 Task: Print a page as onenote (desktop).
Action: Mouse moved to (72, 144)
Screenshot: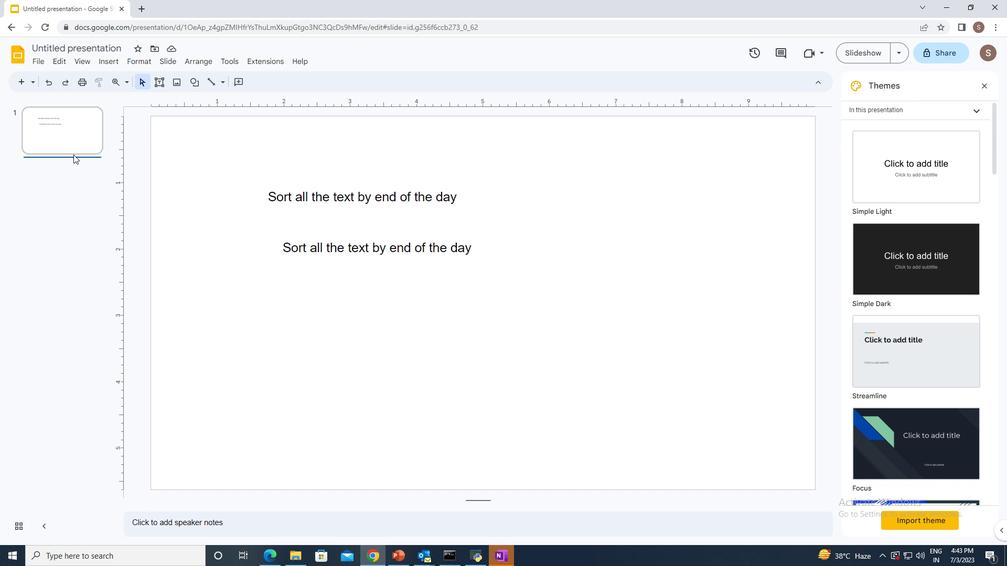 
Action: Mouse pressed left at (72, 144)
Screenshot: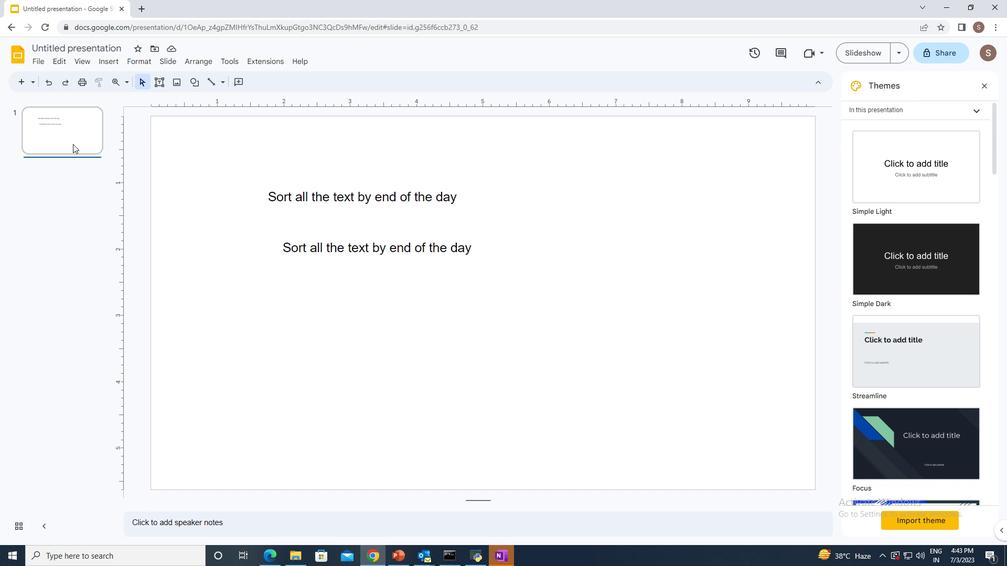 
Action: Mouse moved to (80, 75)
Screenshot: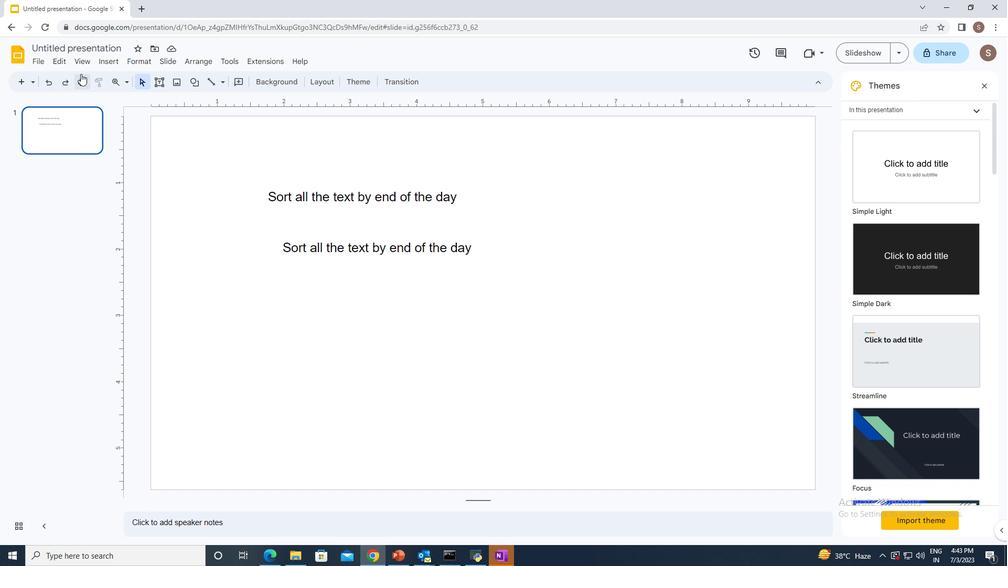 
Action: Mouse pressed left at (80, 75)
Screenshot: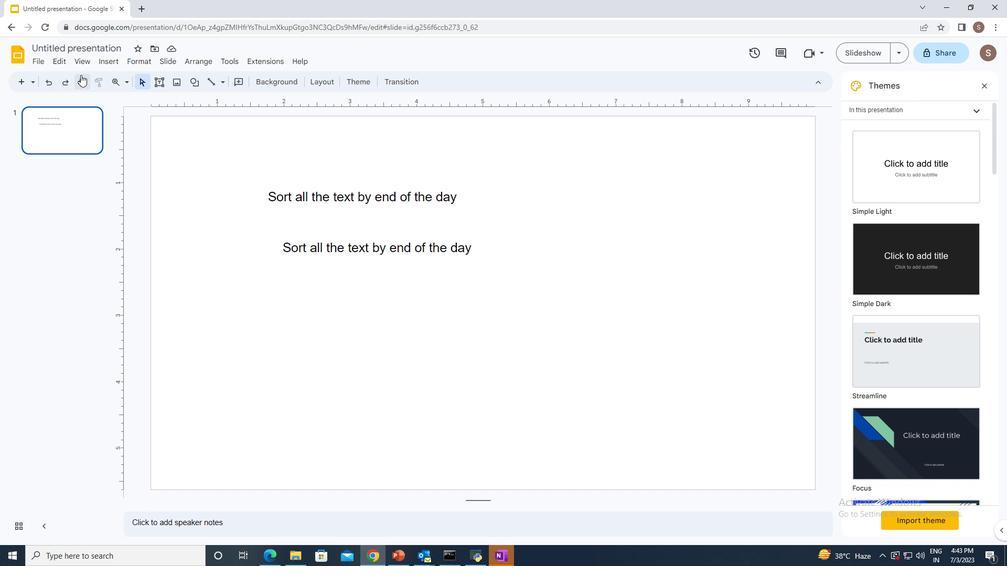 
Action: Mouse moved to (756, 83)
Screenshot: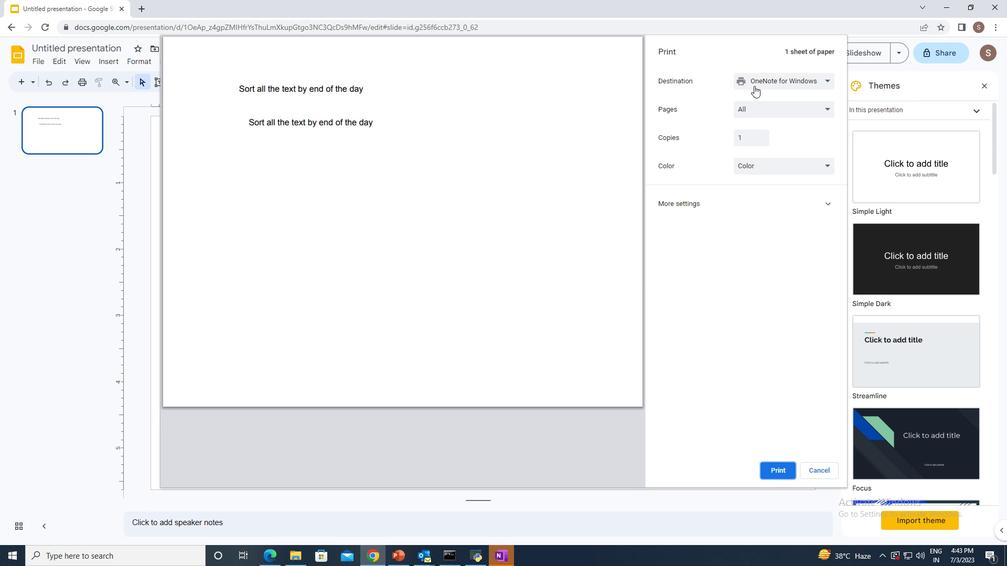 
Action: Mouse pressed left at (756, 83)
Screenshot: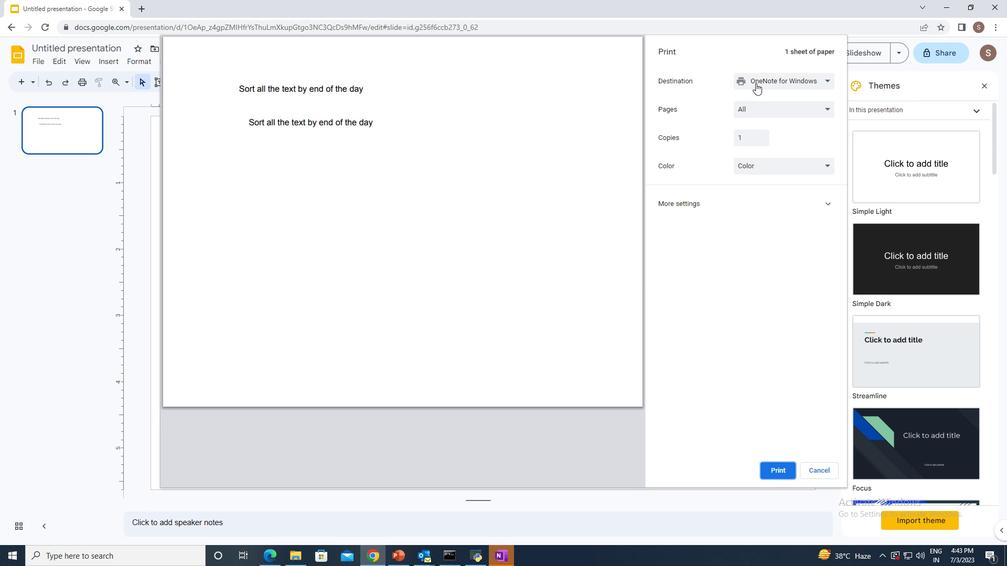 
Action: Mouse moved to (761, 128)
Screenshot: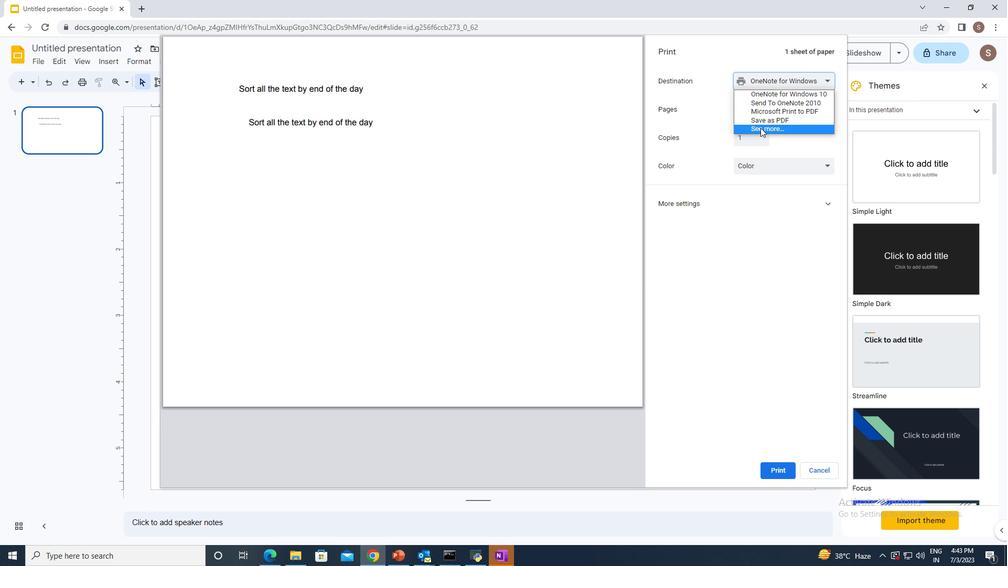 
Action: Mouse pressed left at (761, 128)
Screenshot: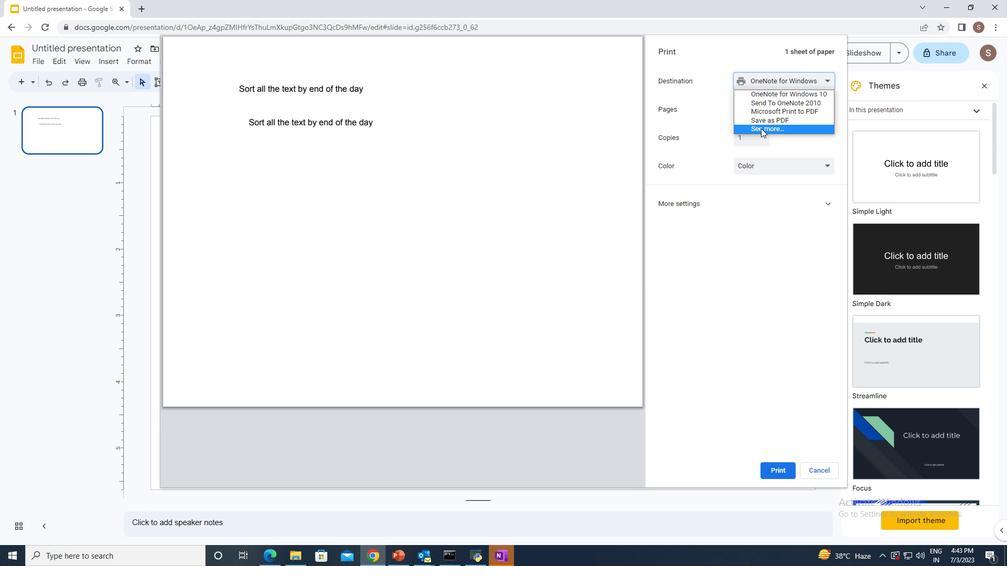 
Action: Mouse moved to (417, 163)
Screenshot: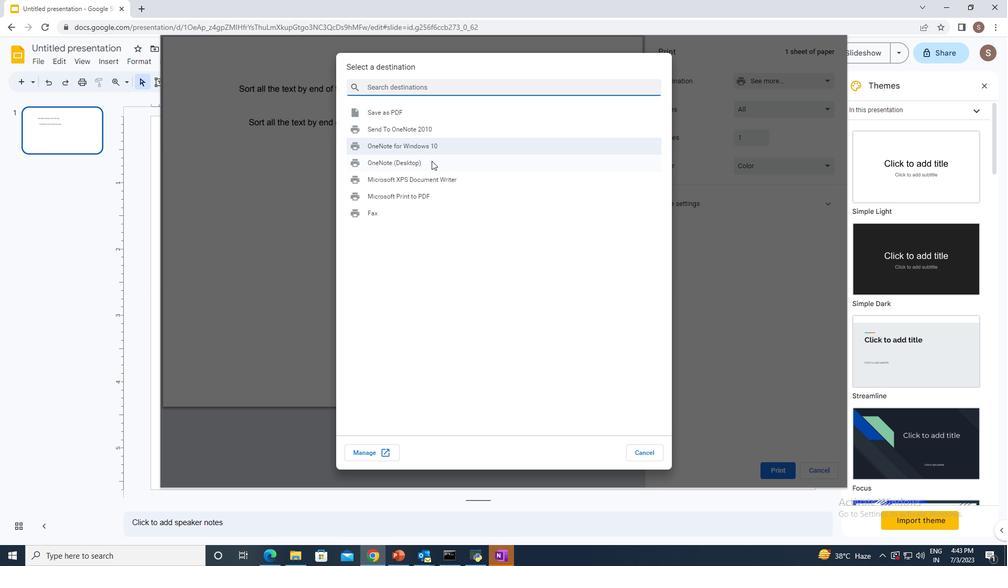 
Action: Mouse pressed left at (417, 163)
Screenshot: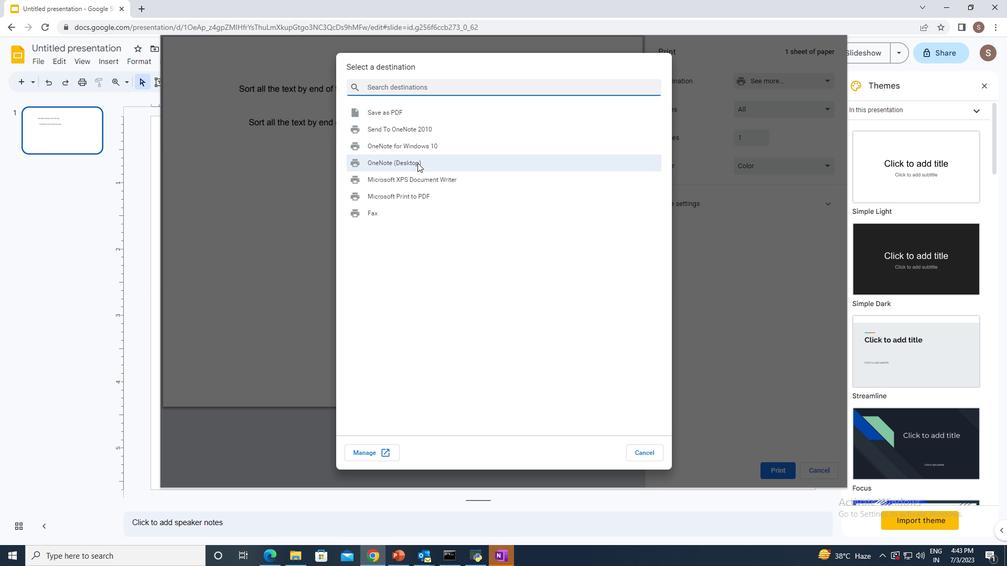 
Action: Mouse moved to (778, 462)
Screenshot: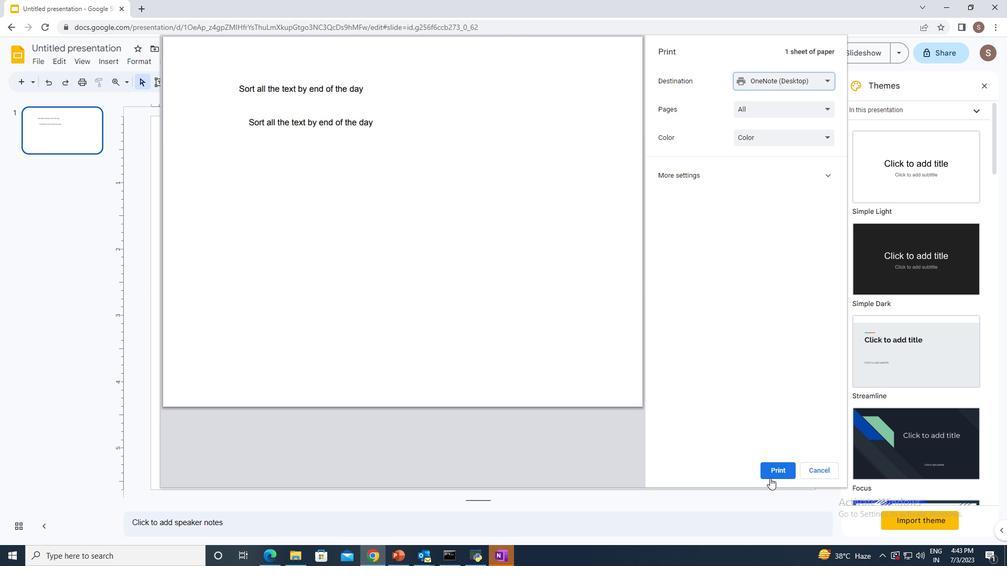 
Action: Mouse pressed left at (778, 462)
Screenshot: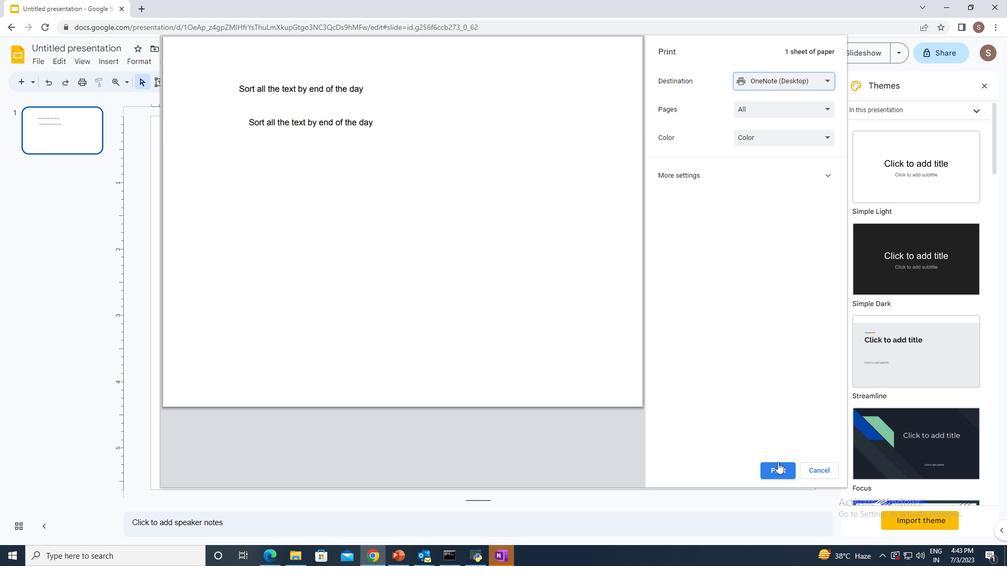 
